 Task: Reply All to email with the signature Eduardo Lee with the subject 'Request for remote work' from softage.1@softage.net with the message 'Please let me know if there are any changes to the project scope or requirements.'
Action: Mouse moved to (1159, 190)
Screenshot: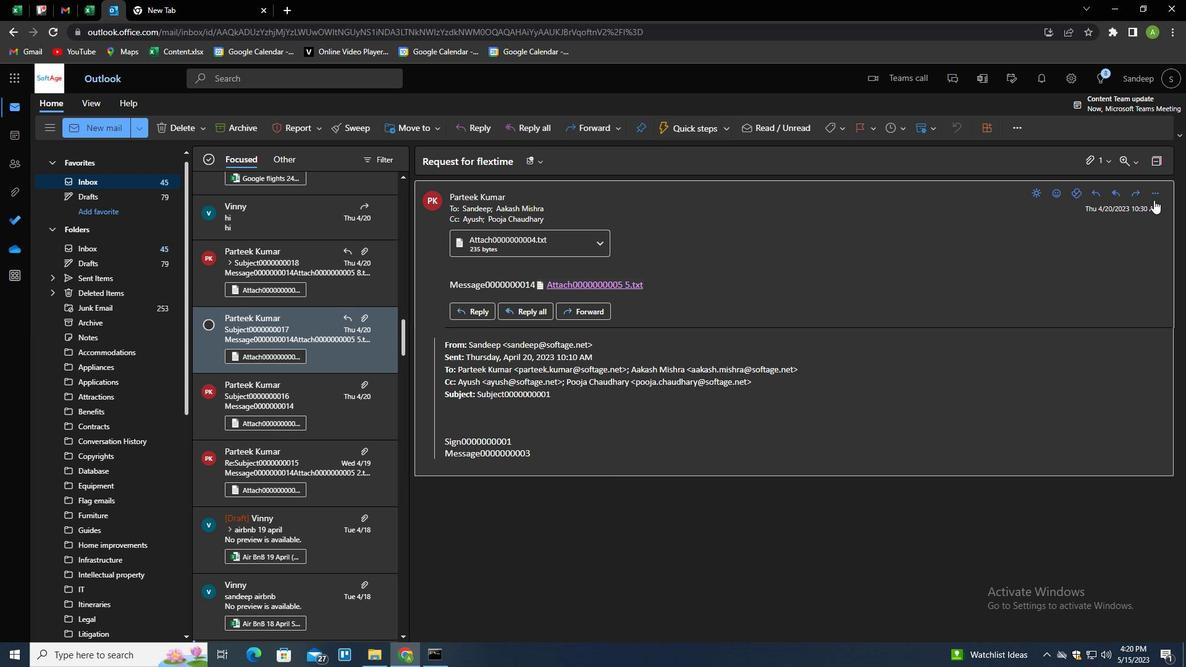 
Action: Mouse pressed left at (1159, 190)
Screenshot: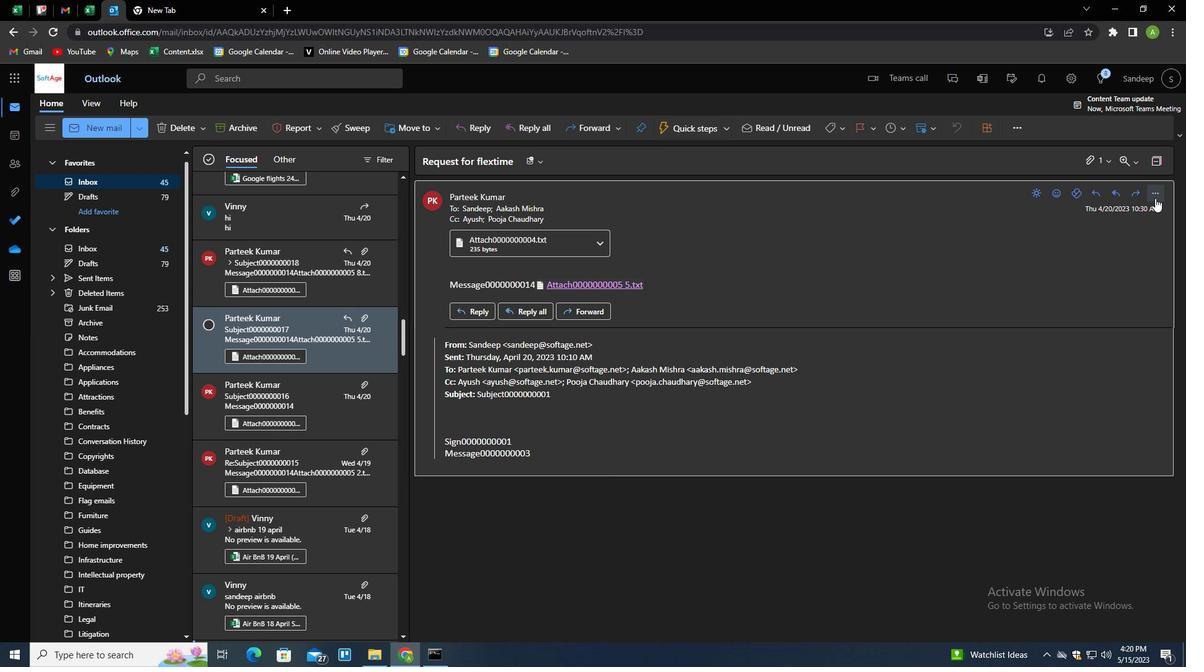 
Action: Mouse moved to (1088, 234)
Screenshot: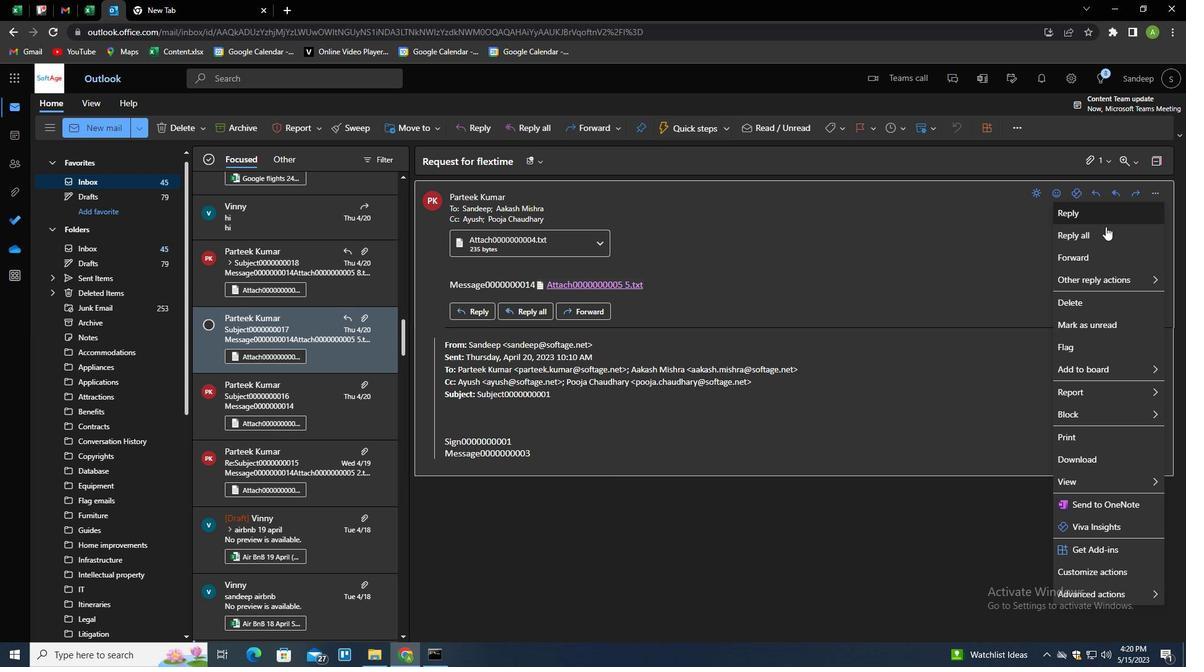 
Action: Mouse pressed left at (1088, 234)
Screenshot: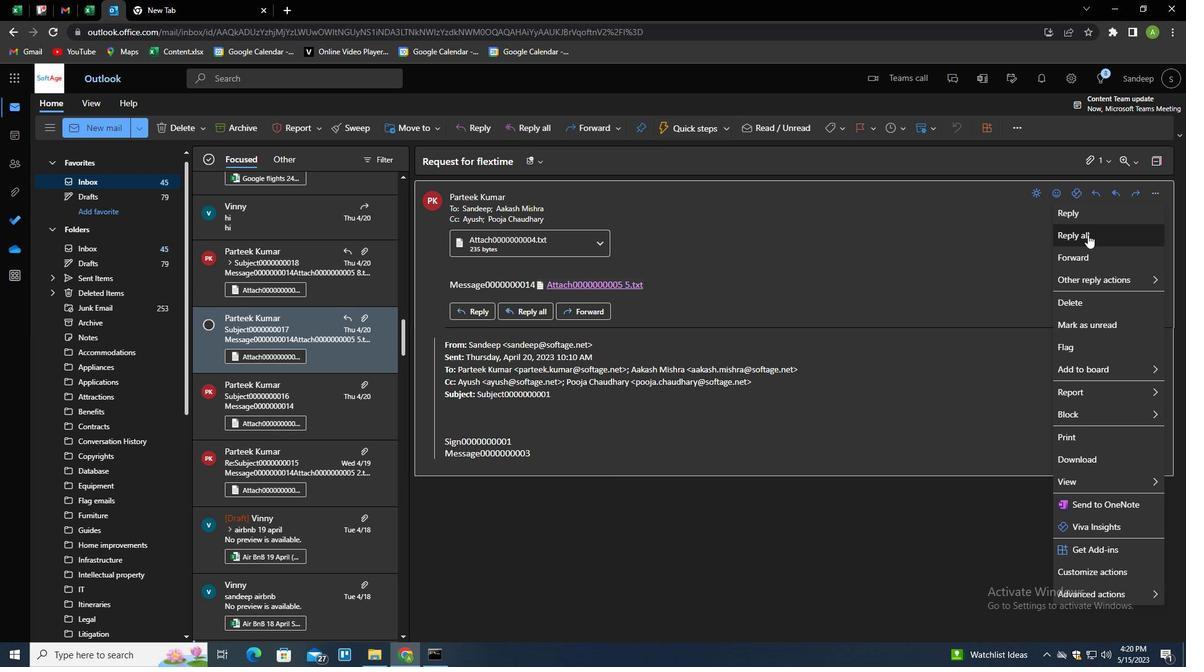 
Action: Mouse moved to (439, 349)
Screenshot: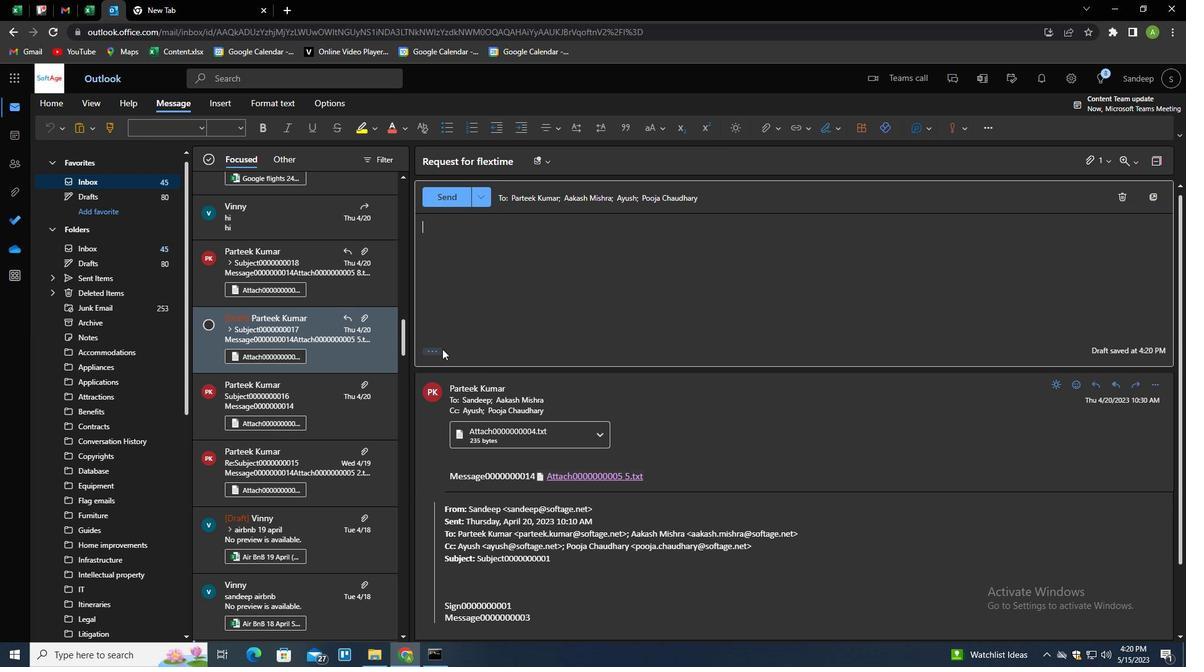 
Action: Mouse pressed left at (439, 349)
Screenshot: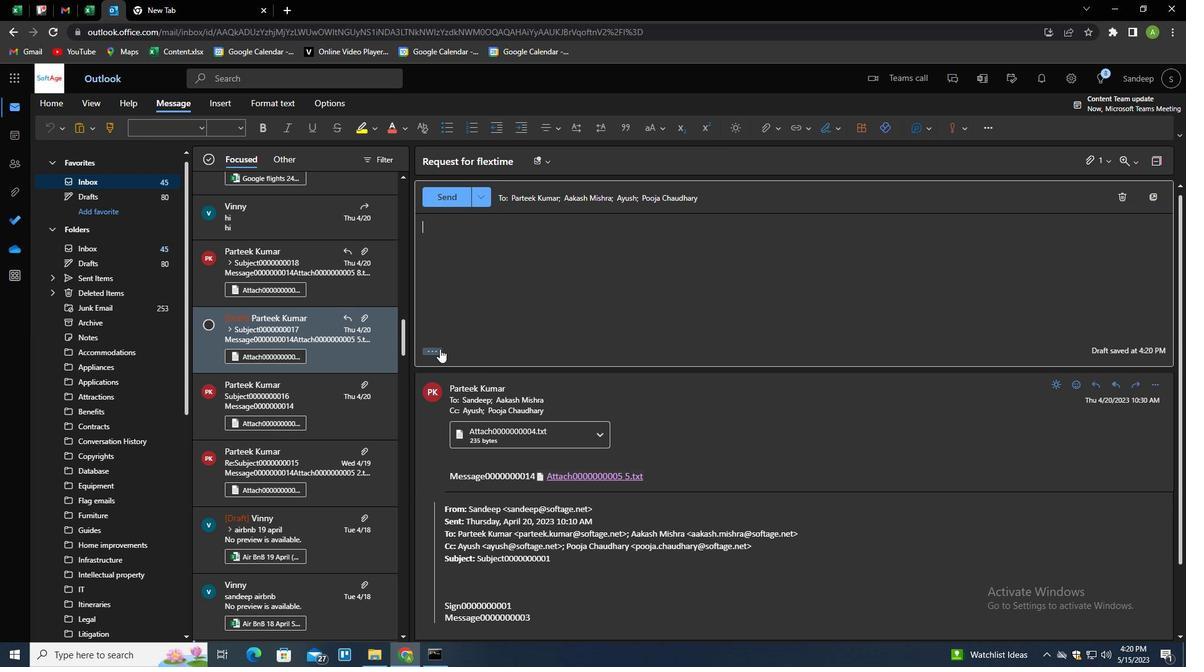 
Action: Mouse moved to (831, 129)
Screenshot: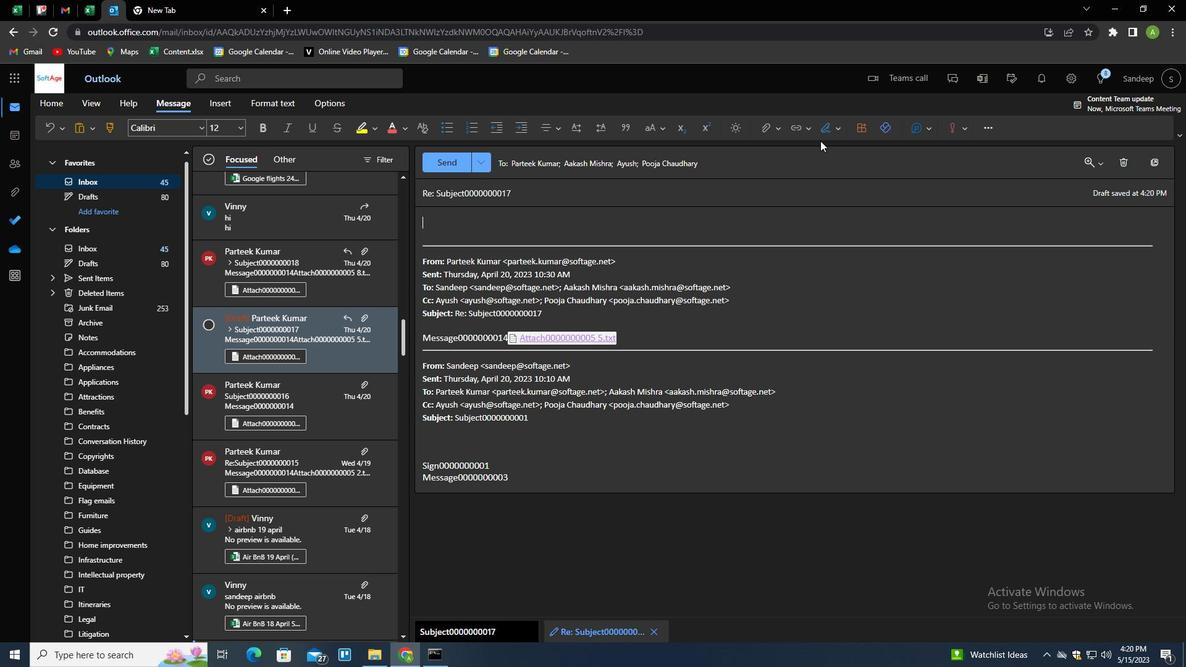 
Action: Mouse pressed left at (831, 129)
Screenshot: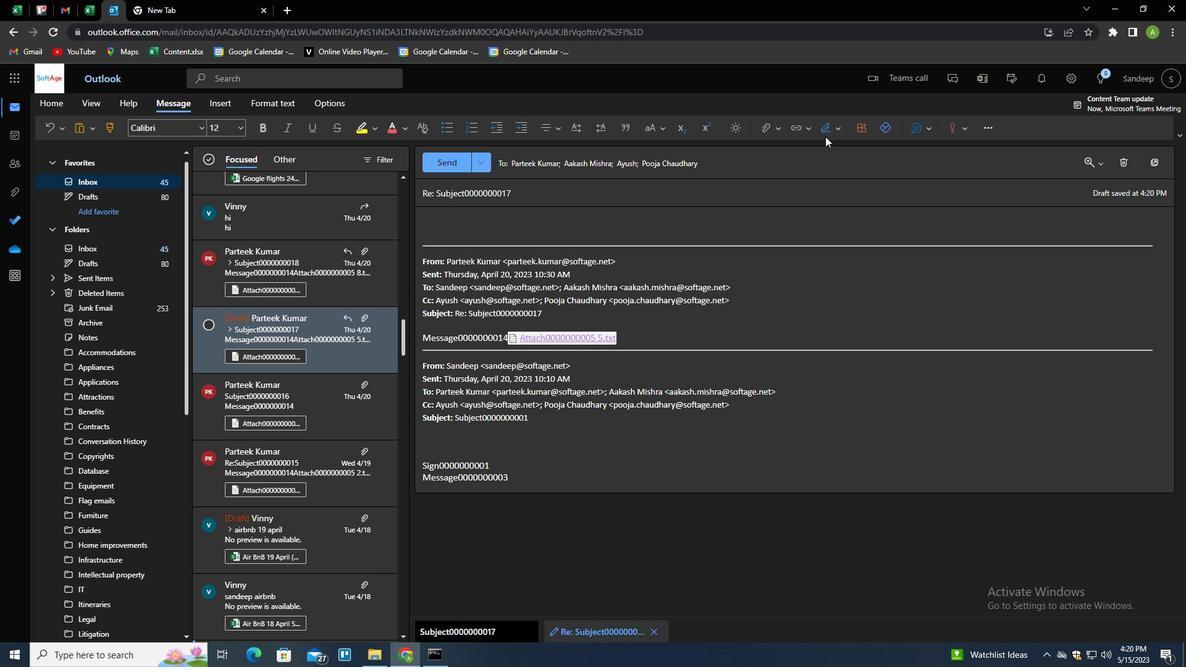 
Action: Mouse moved to (814, 178)
Screenshot: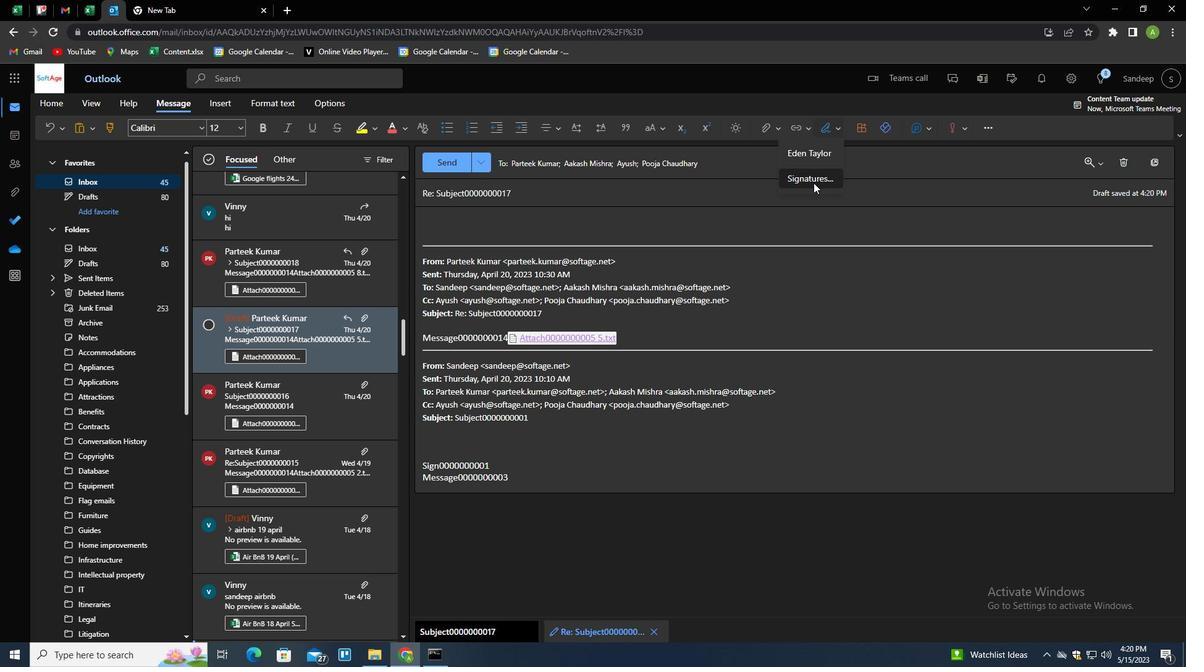 
Action: Mouse pressed left at (814, 178)
Screenshot: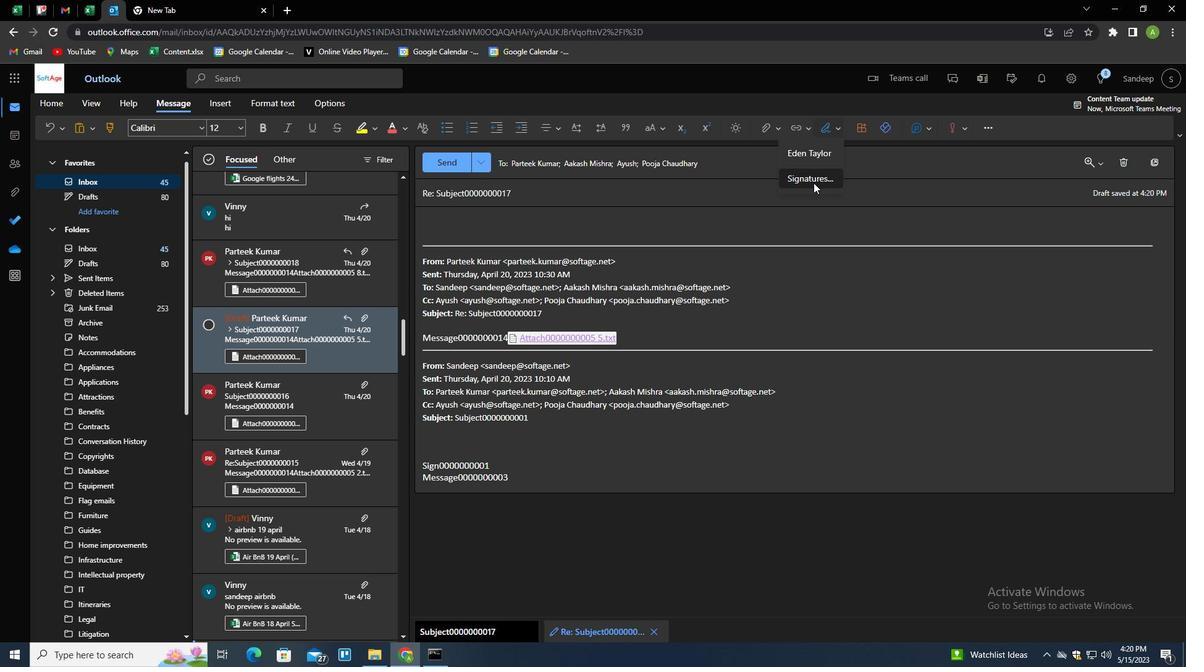 
Action: Mouse moved to (837, 229)
Screenshot: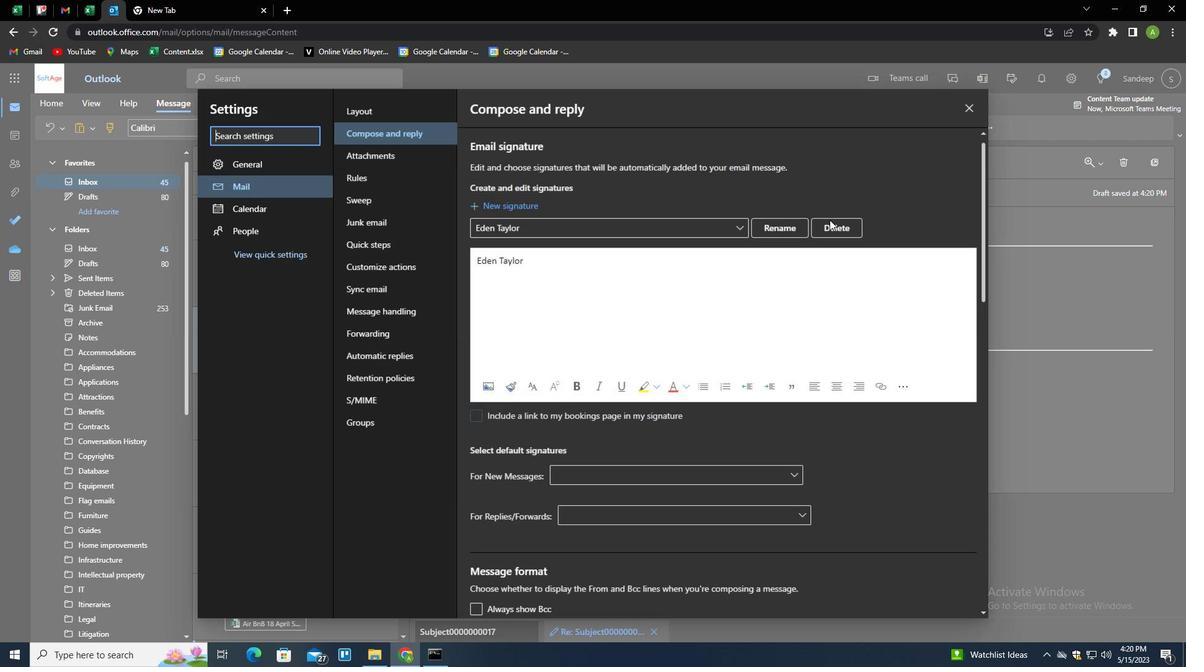 
Action: Mouse pressed left at (837, 229)
Screenshot: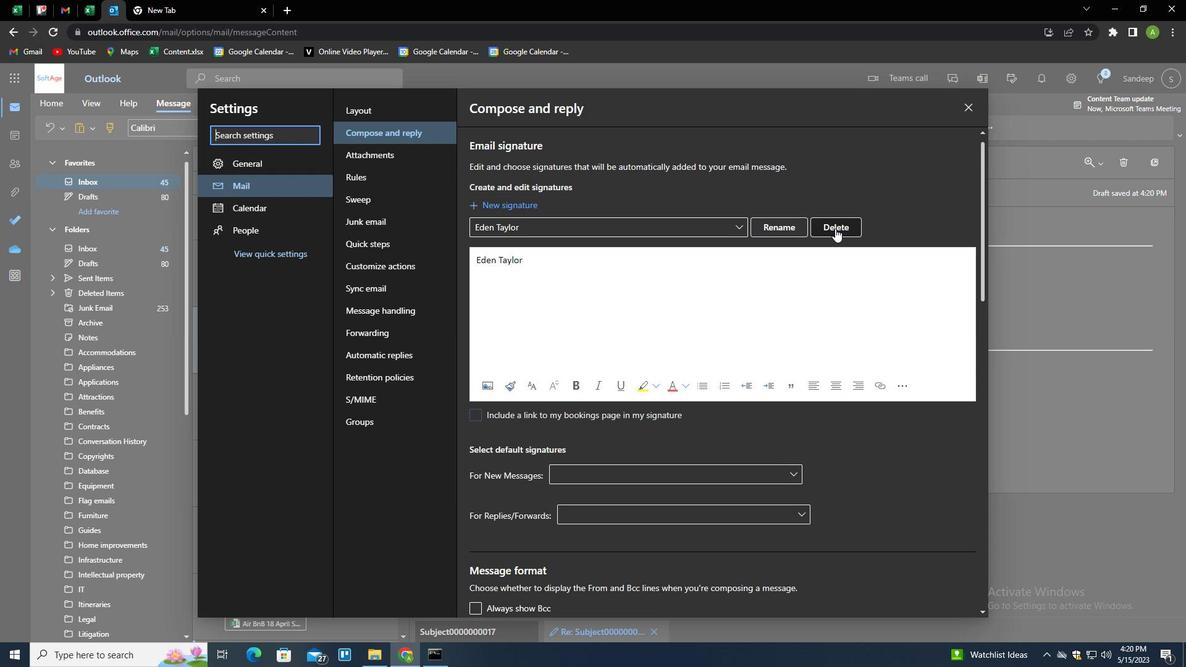 
Action: Mouse moved to (801, 221)
Screenshot: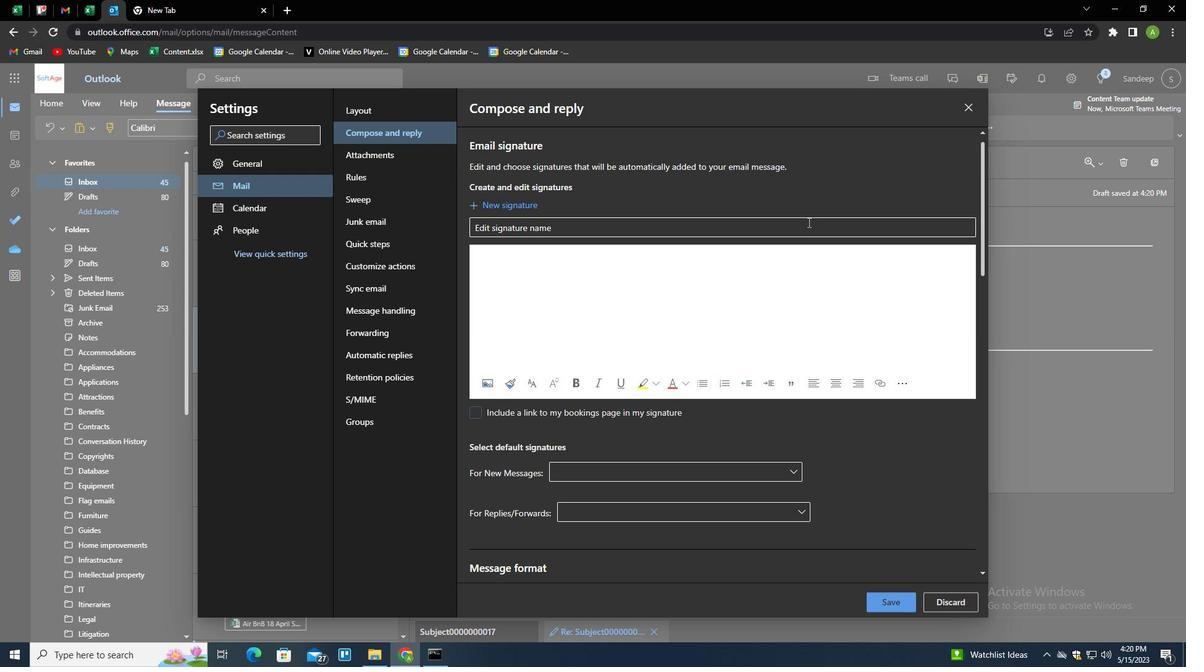 
Action: Mouse pressed left at (801, 221)
Screenshot: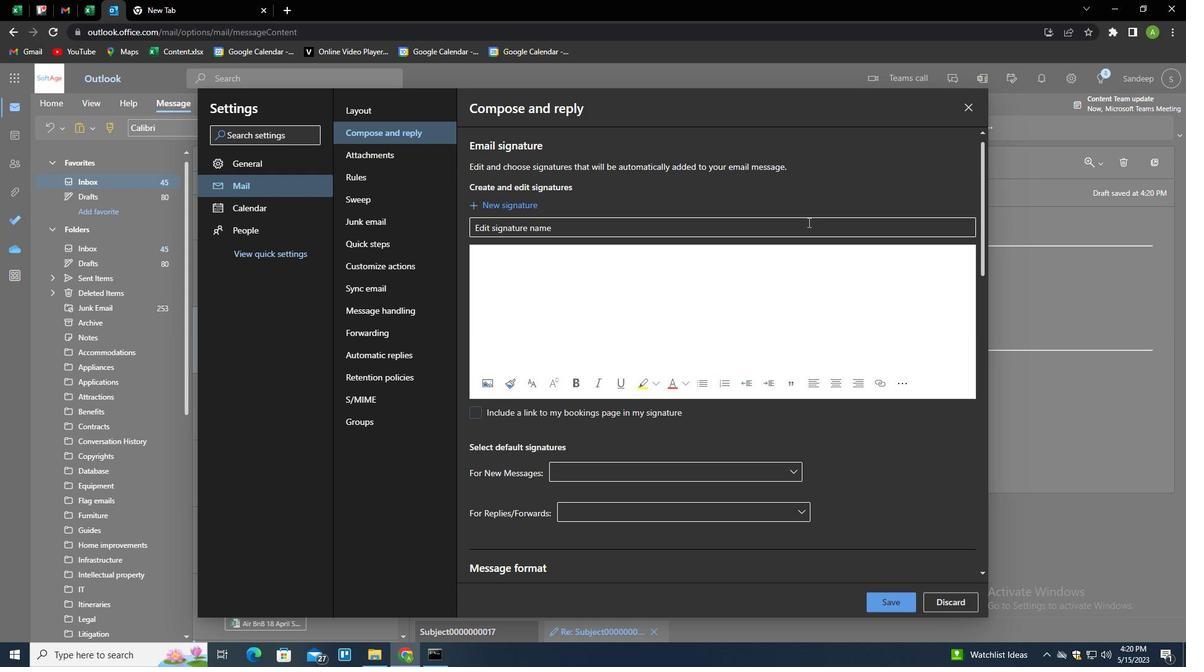 
Action: Key pressed <Key.shift>D<Key.backspace><Key.shift>EDUARDO<Key.space><Key.shift>LEE<Key.tab><Key.shift>D<Key.shift><Key.backspace>EDUARDO<Key.space><Key.shift>LEE
Screenshot: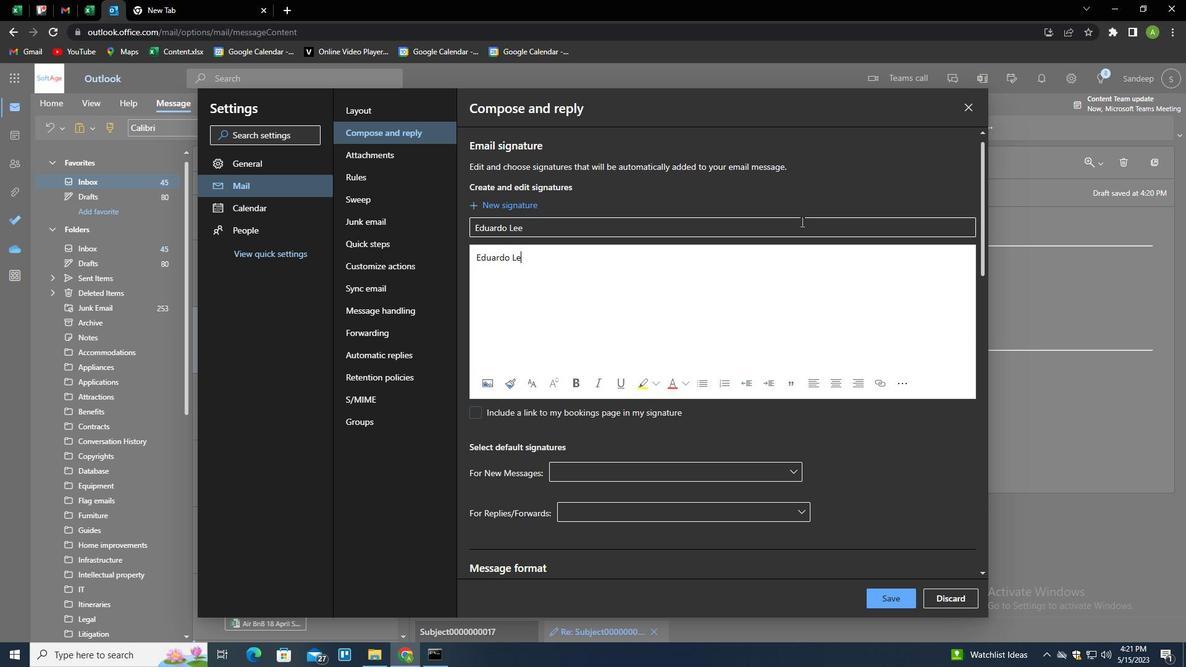
Action: Mouse moved to (895, 604)
Screenshot: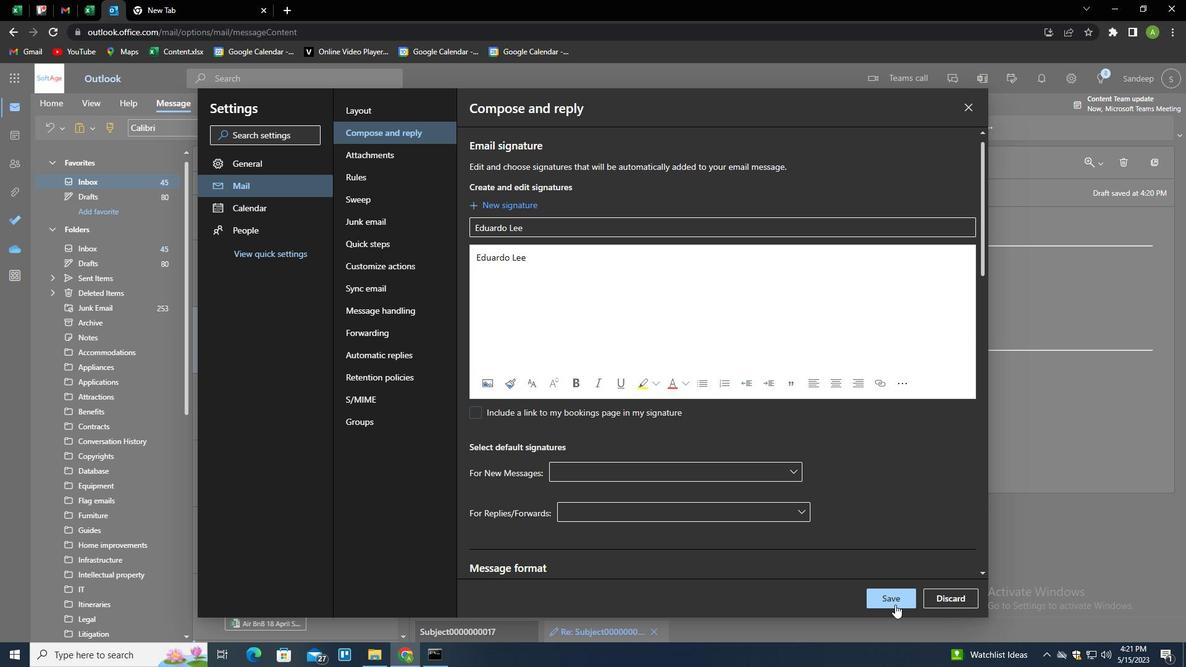 
Action: Mouse pressed left at (895, 604)
Screenshot: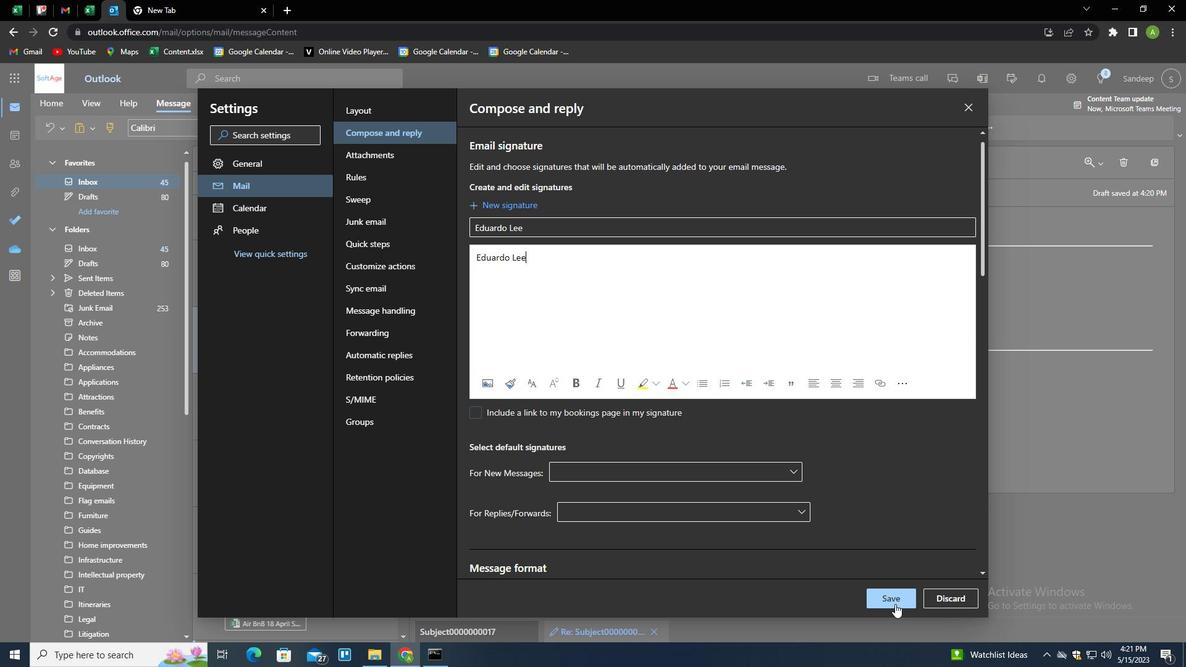 
Action: Mouse moved to (1023, 422)
Screenshot: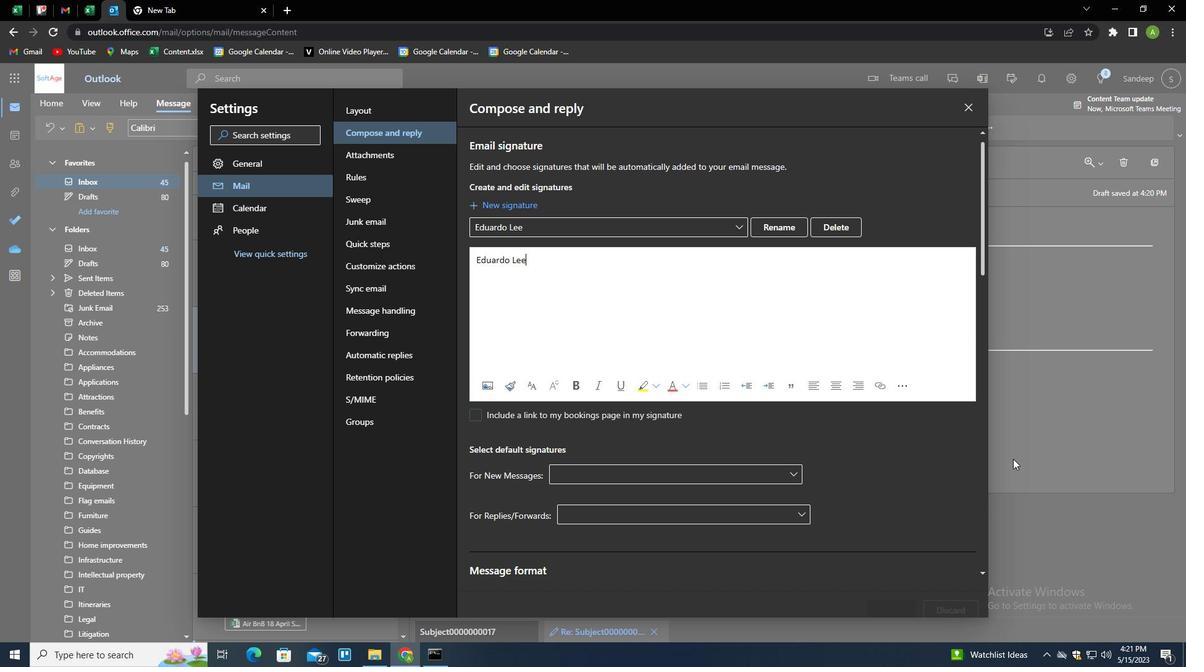 
Action: Mouse pressed left at (1023, 422)
Screenshot: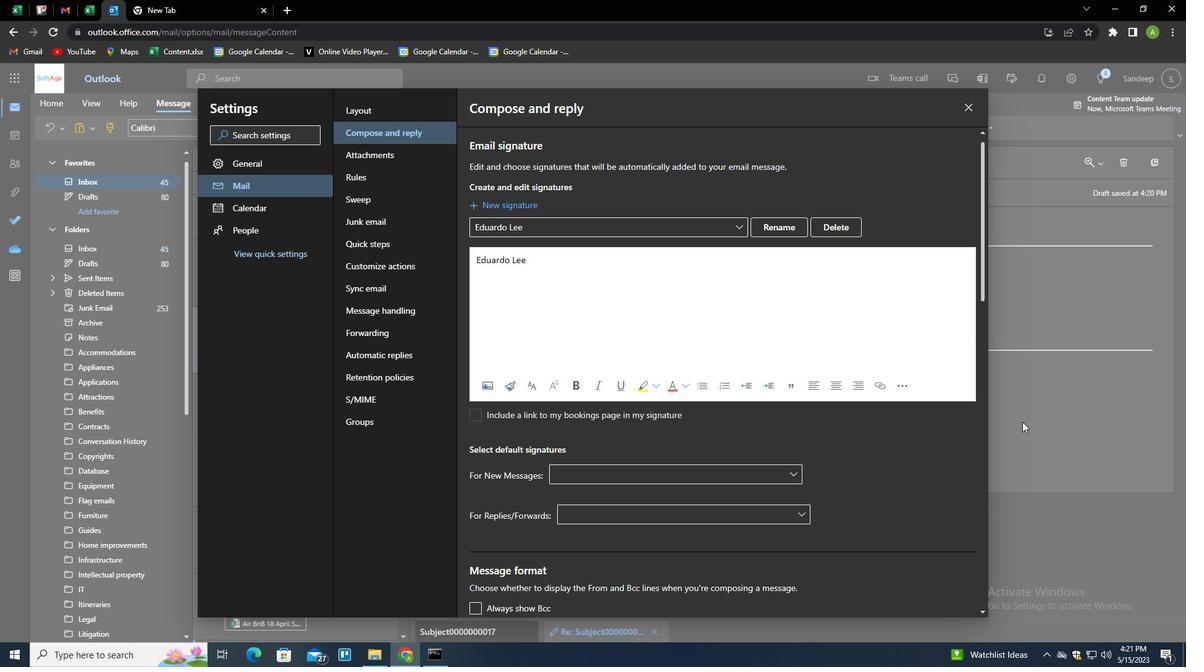 
Action: Mouse moved to (832, 127)
Screenshot: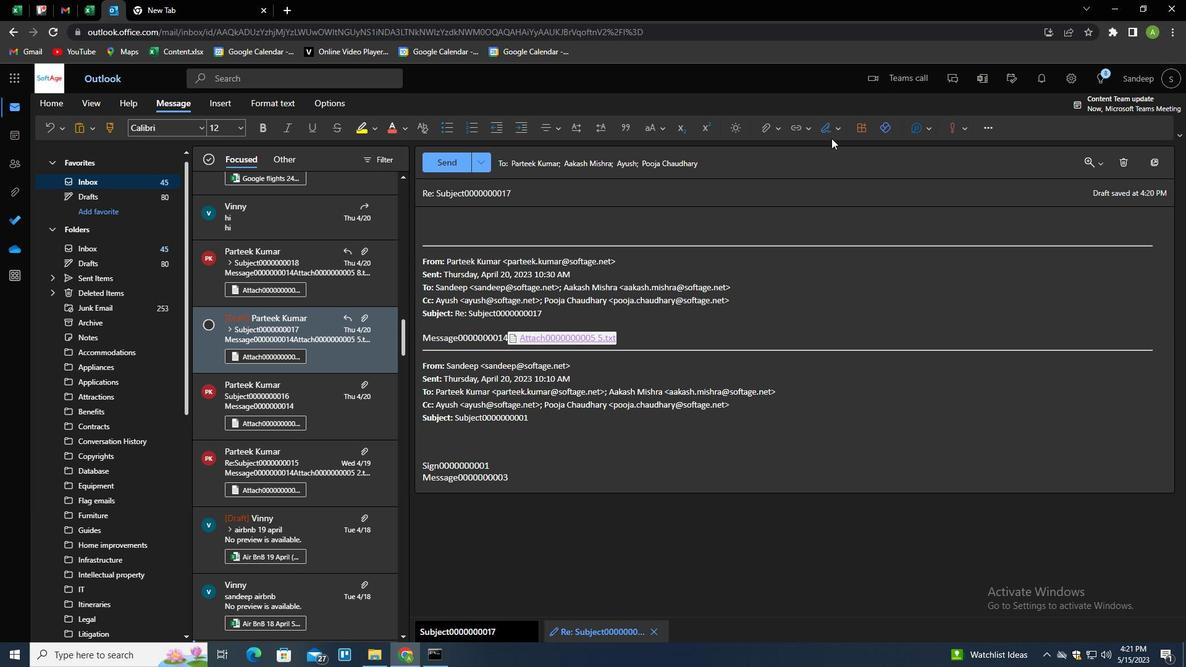 
Action: Mouse pressed left at (832, 127)
Screenshot: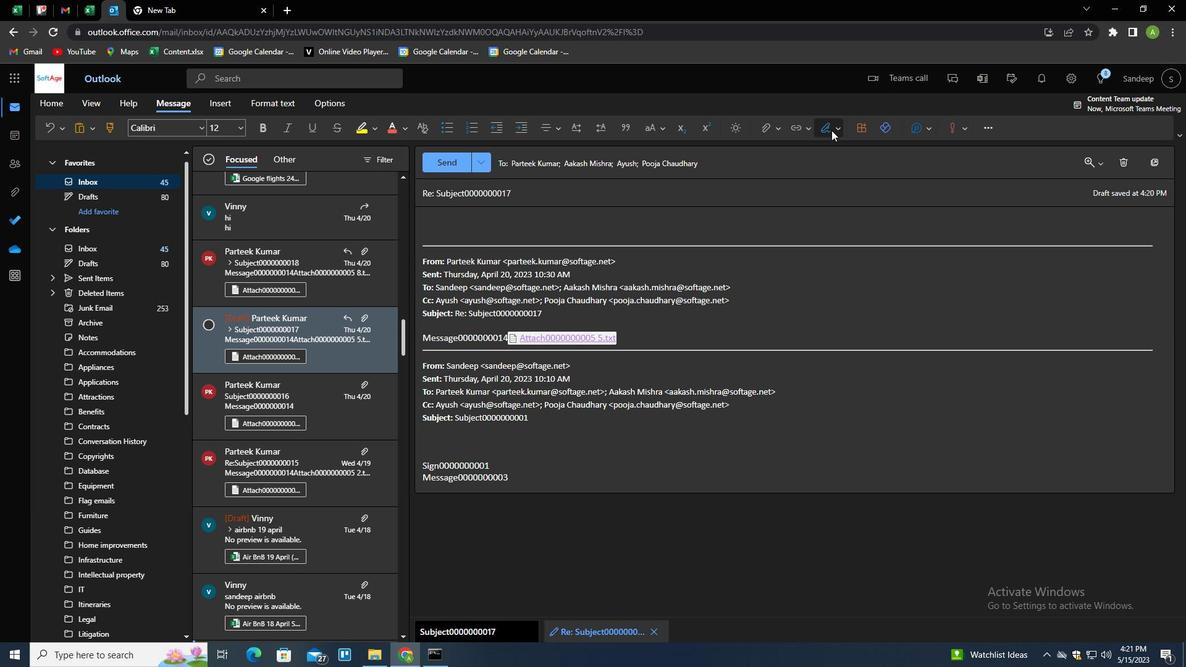 
Action: Mouse moved to (821, 150)
Screenshot: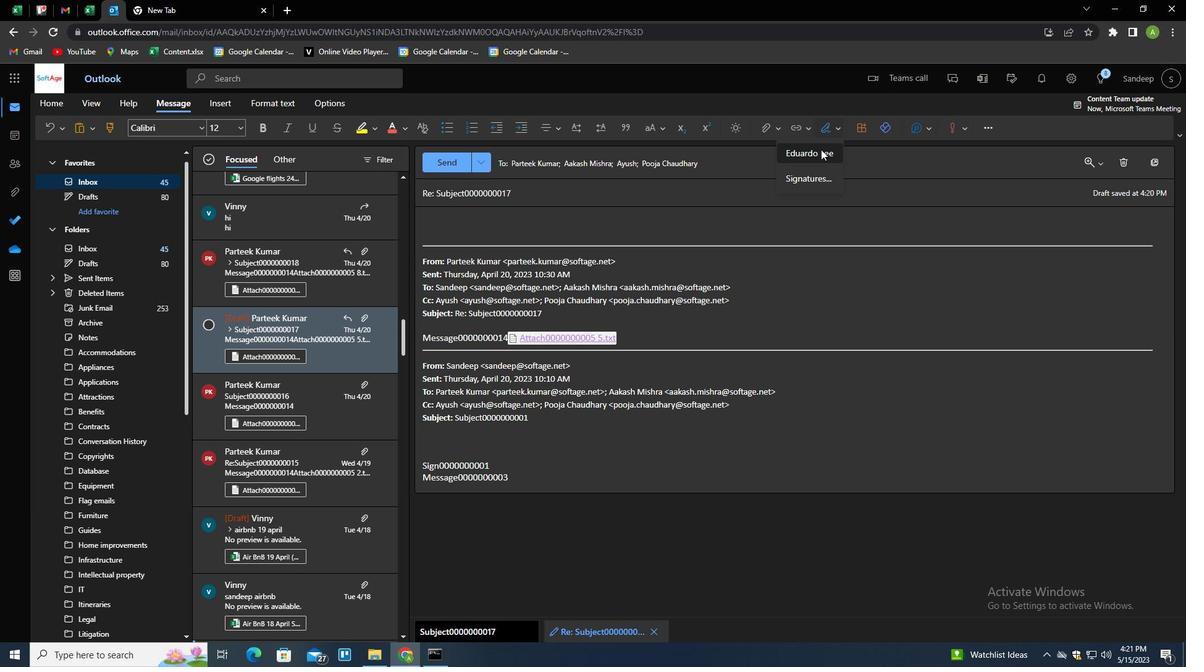 
Action: Mouse pressed left at (821, 150)
Screenshot: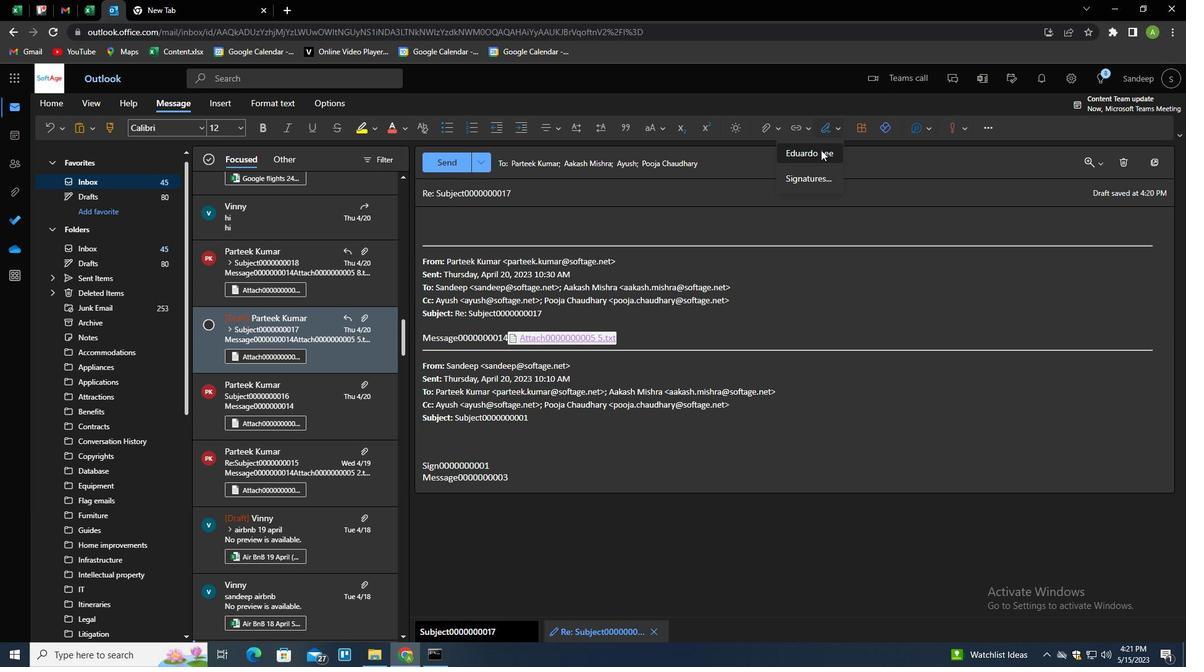 
Action: Mouse moved to (488, 192)
Screenshot: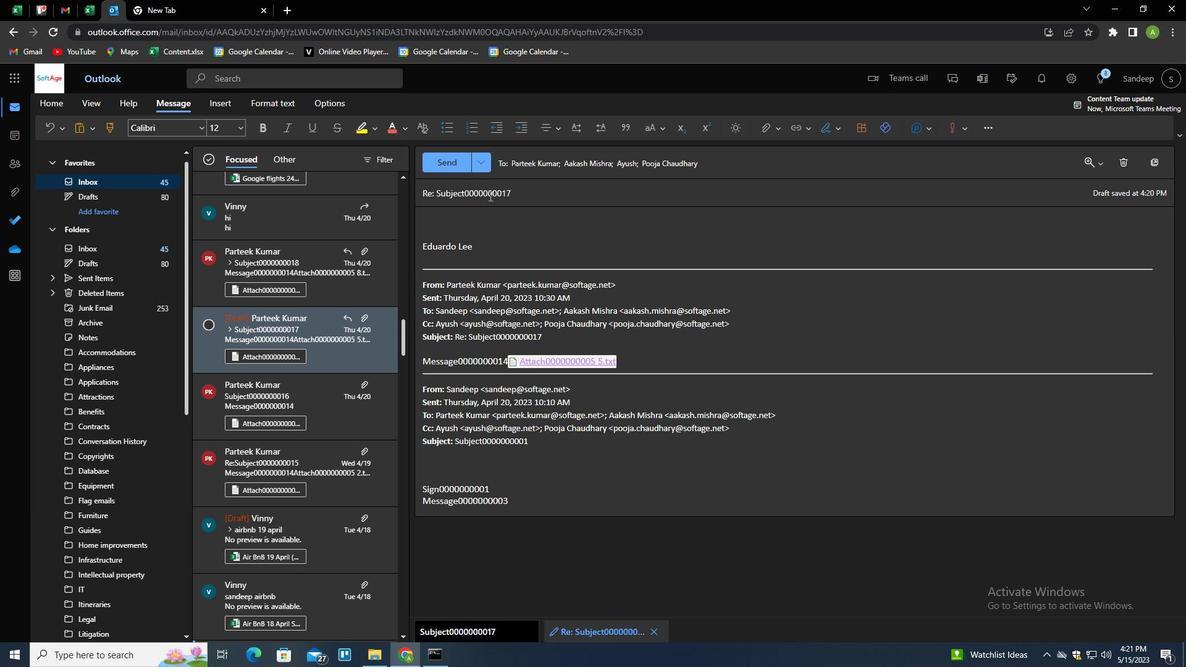 
Action: Mouse pressed left at (488, 192)
Screenshot: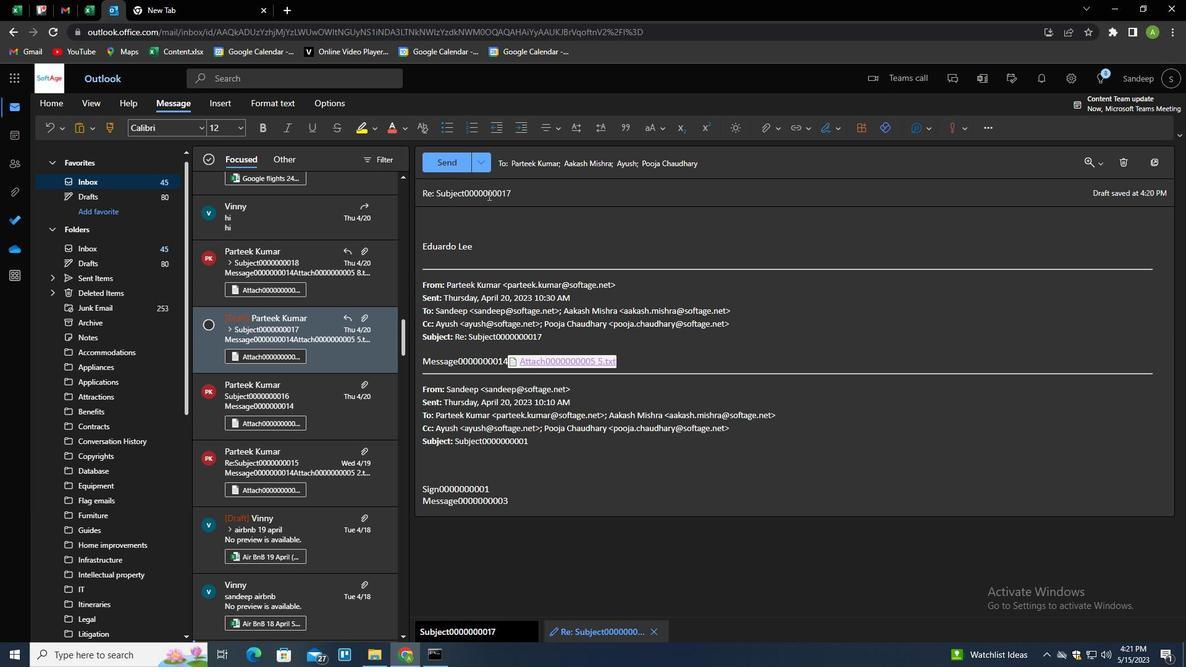 
Action: Mouse pressed left at (488, 192)
Screenshot: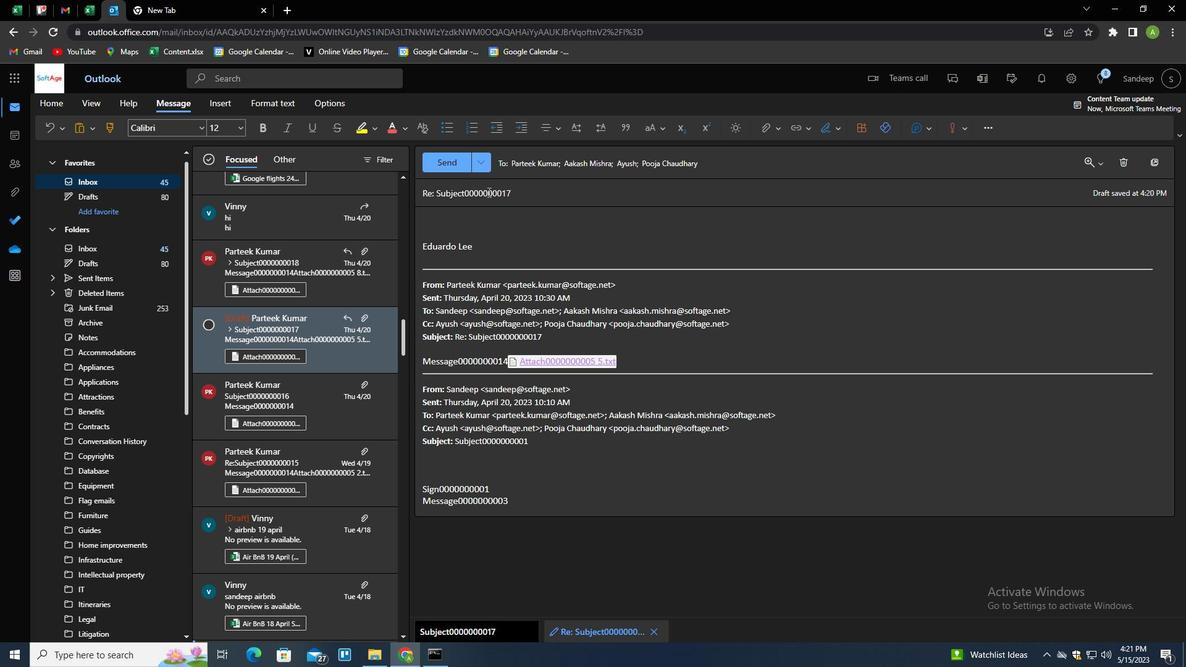 
Action: Mouse pressed left at (488, 192)
Screenshot: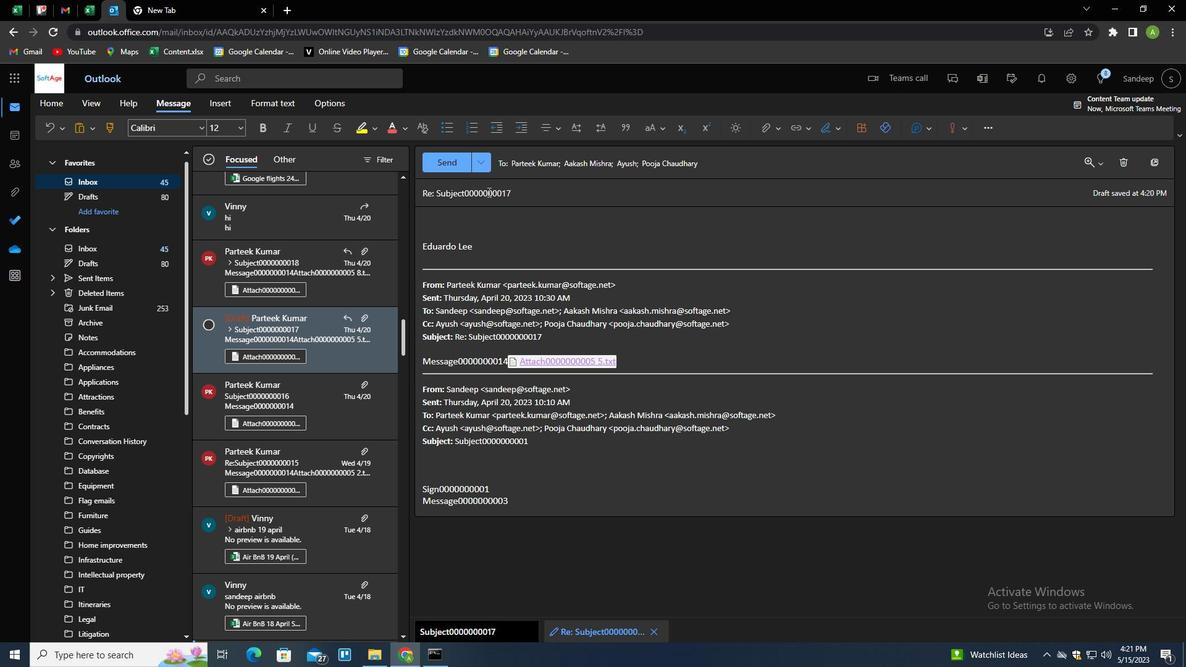 
Action: Key pressed <Key.shift>REQUEST<Key.space>FOR<Key.space>REMORE<Key.backspace><Key.backspace>TE<Key.space>WOK<Key.backspace>RK
Screenshot: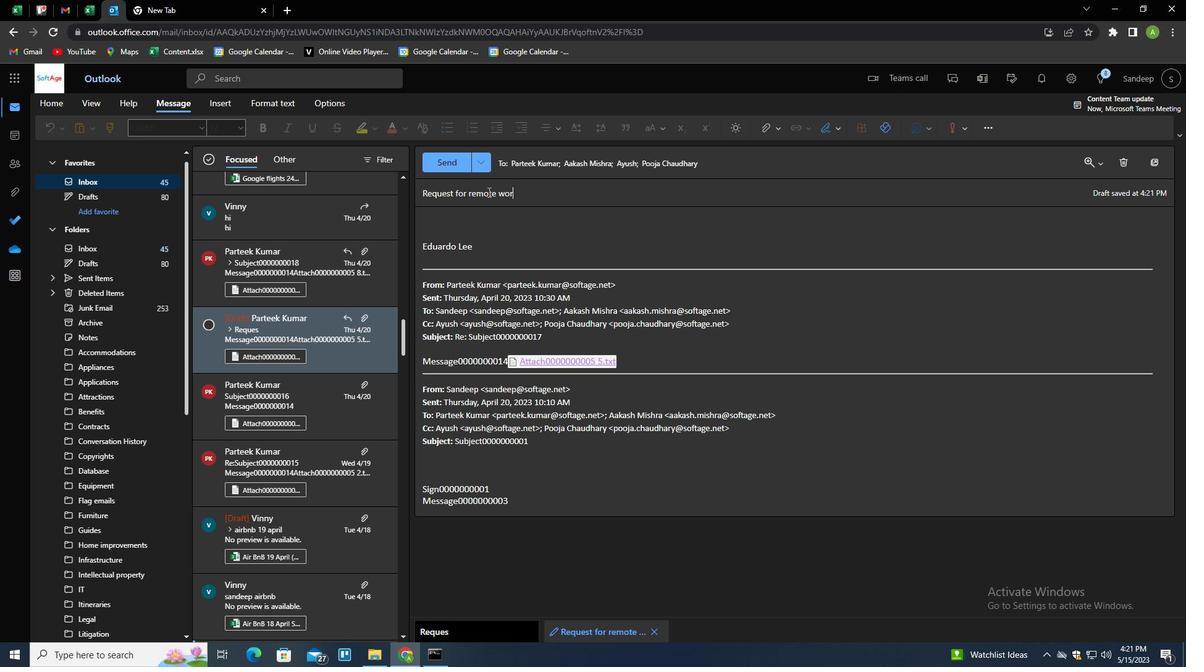 
Action: Mouse moved to (511, 210)
Screenshot: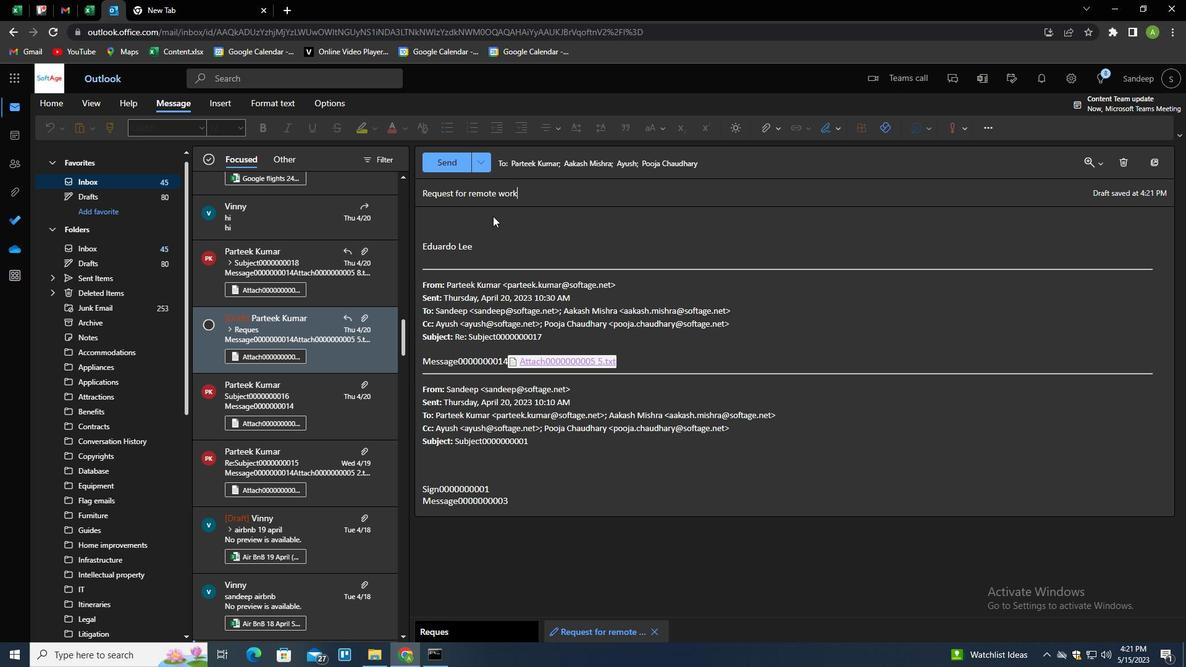 
Action: Key pressed <Key.tab>
Screenshot: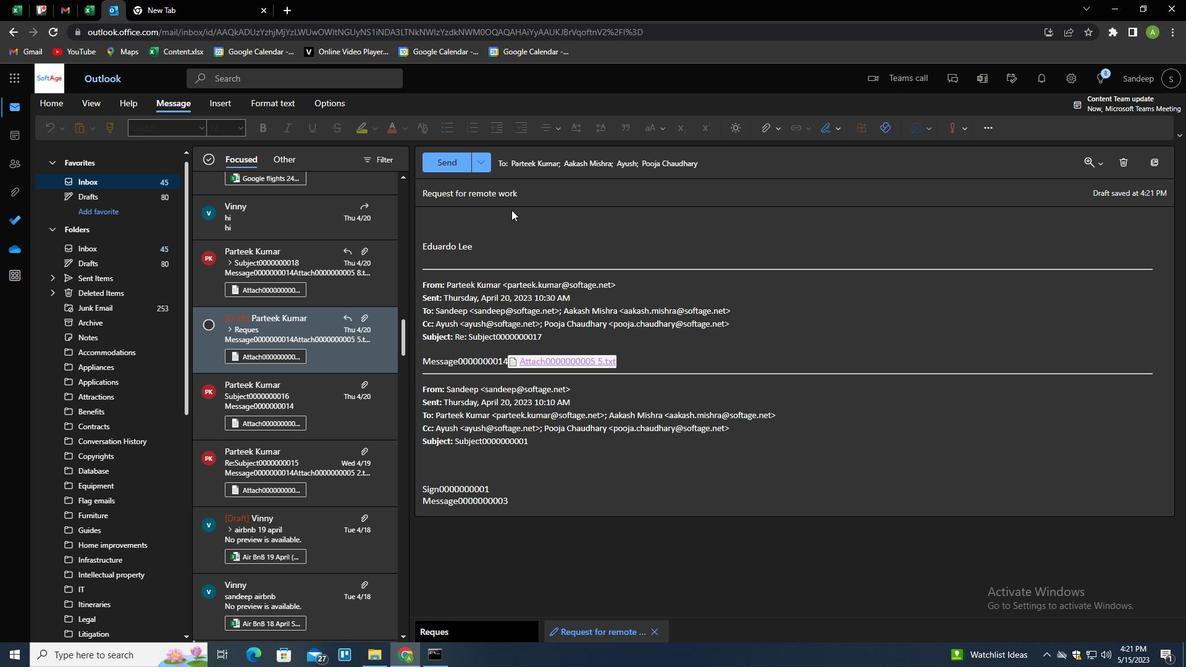 
Action: Mouse moved to (511, 210)
Screenshot: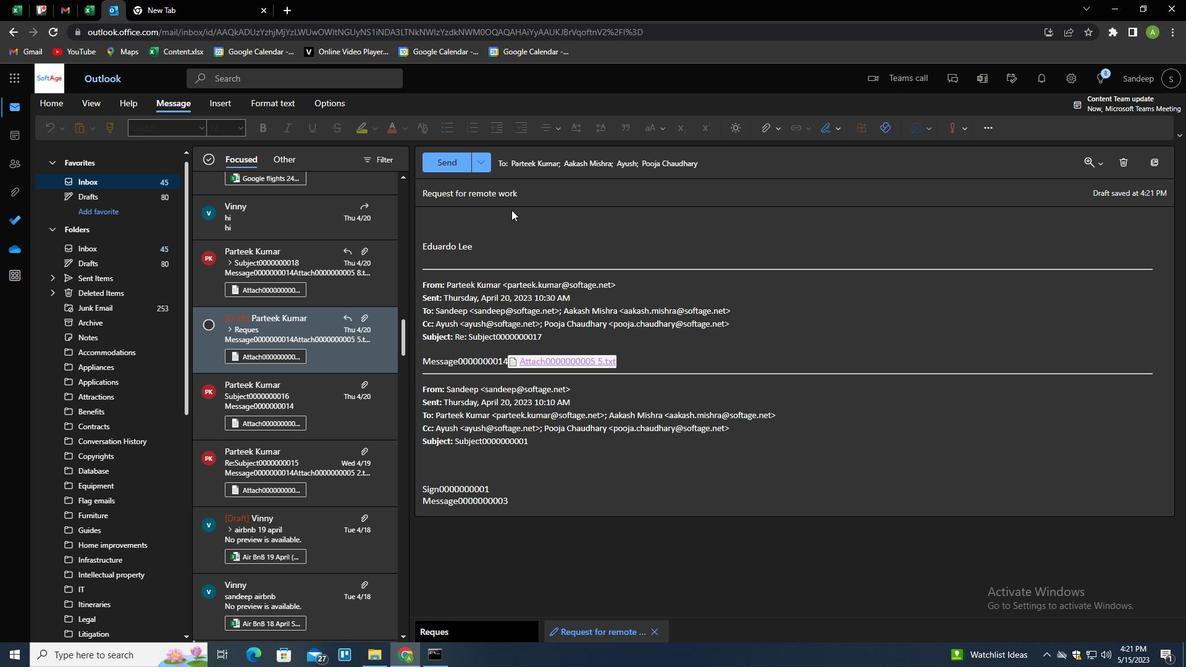 
Action: Key pressed <Key.shift>PLEASE<Key.space>LET<Key.space>ME<Key.space>KNOW<Key.space>IF<Key.space>THERE<Key.space>ARE<Key.space>ANY<Key.space>CHENGES<Key.space>TO<Key.space>TH<Key.backspace><Key.backspace><Key.backspace><Key.backspace><Key.backspace><Key.backspace><Key.backspace><Key.backspace><Key.backspace><Key.backspace><Key.backspace>ANGES<Key.space>TO<Key.space>THE<Key.space>PROJECT<Key.space>DC<Key.backspace><Key.backspace>SCOPE<Key.space>OR<Key.space>REQUIE<Key.backspace>REMENTS.
Screenshot: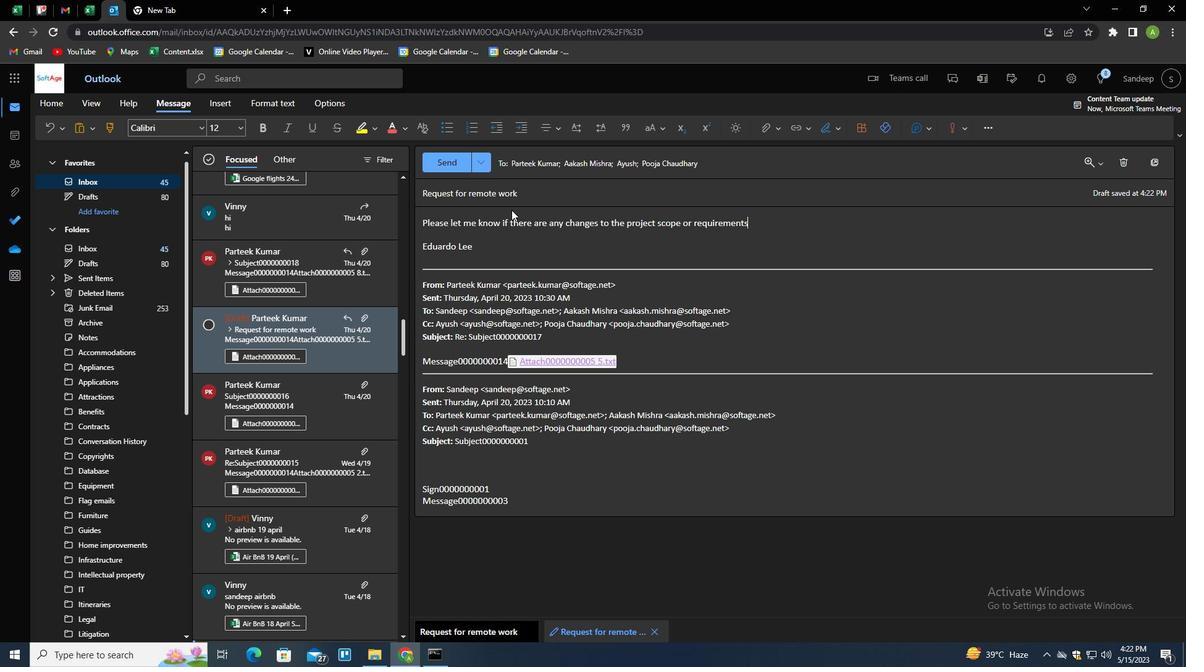 
Action: Mouse moved to (437, 165)
Screenshot: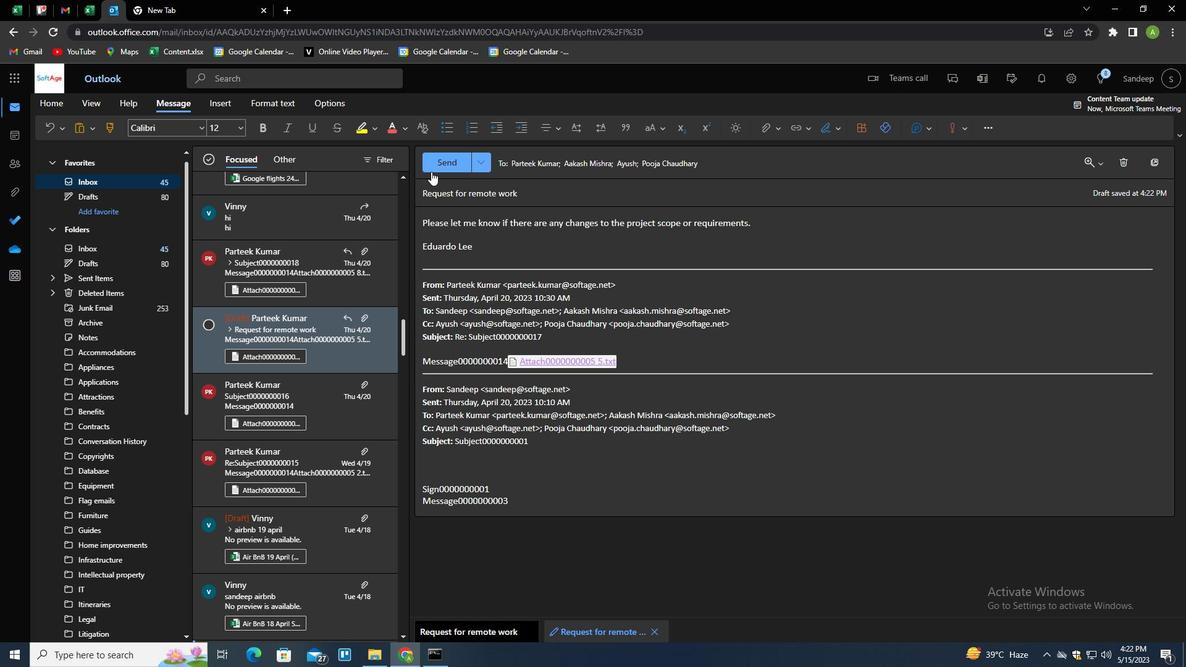 
Action: Mouse pressed left at (437, 165)
Screenshot: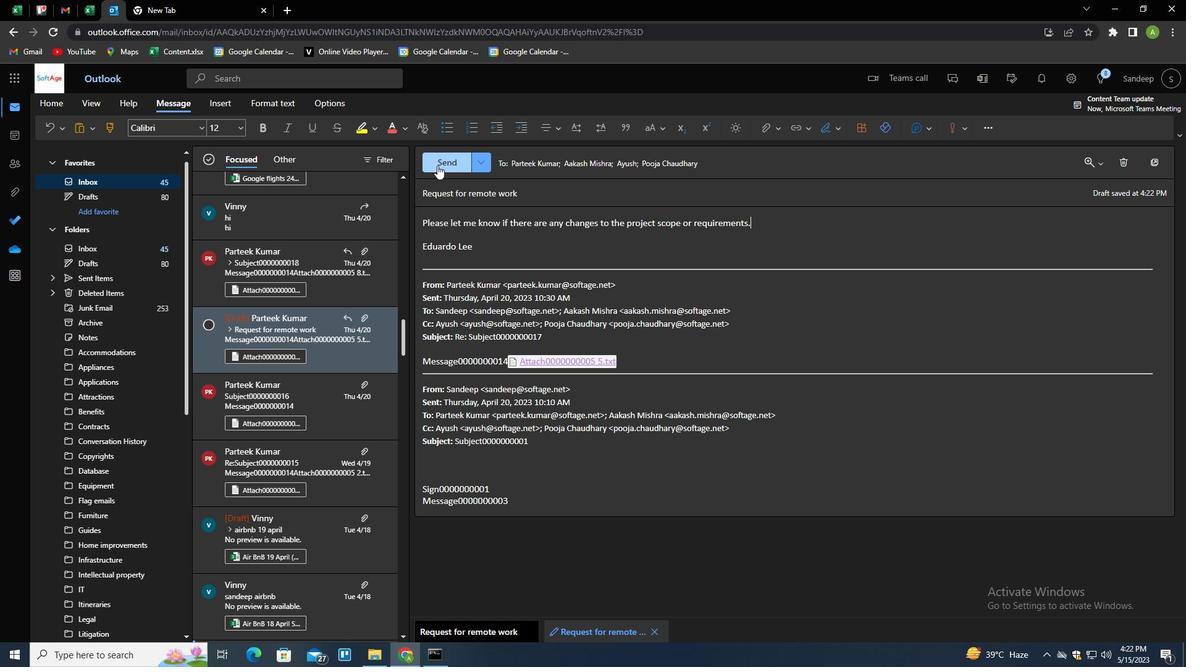 
